 Task: Use the formula "T" in spreadsheet "Project portfolio".
Action: Mouse moved to (113, 81)
Screenshot: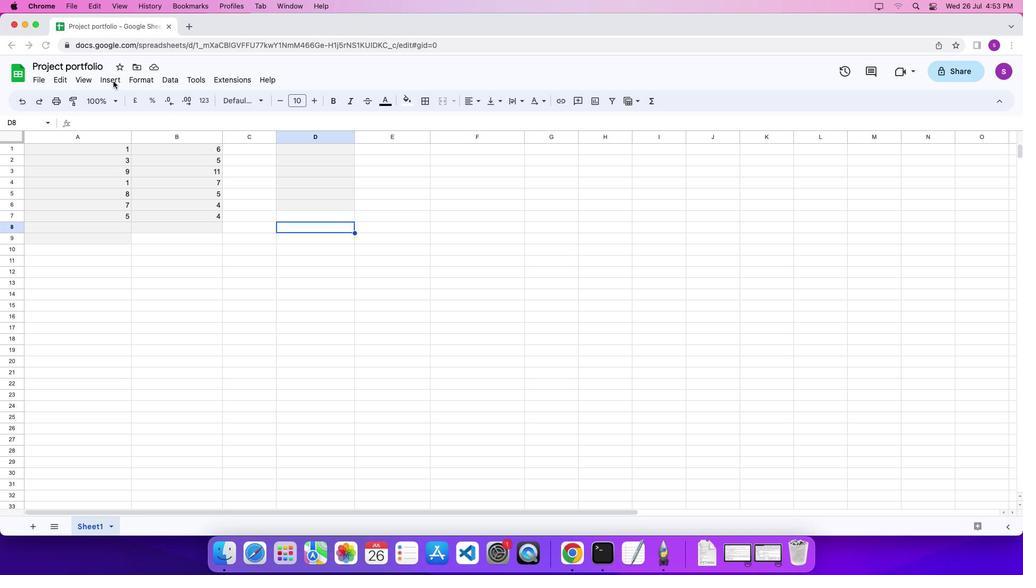 
Action: Mouse pressed left at (113, 81)
Screenshot: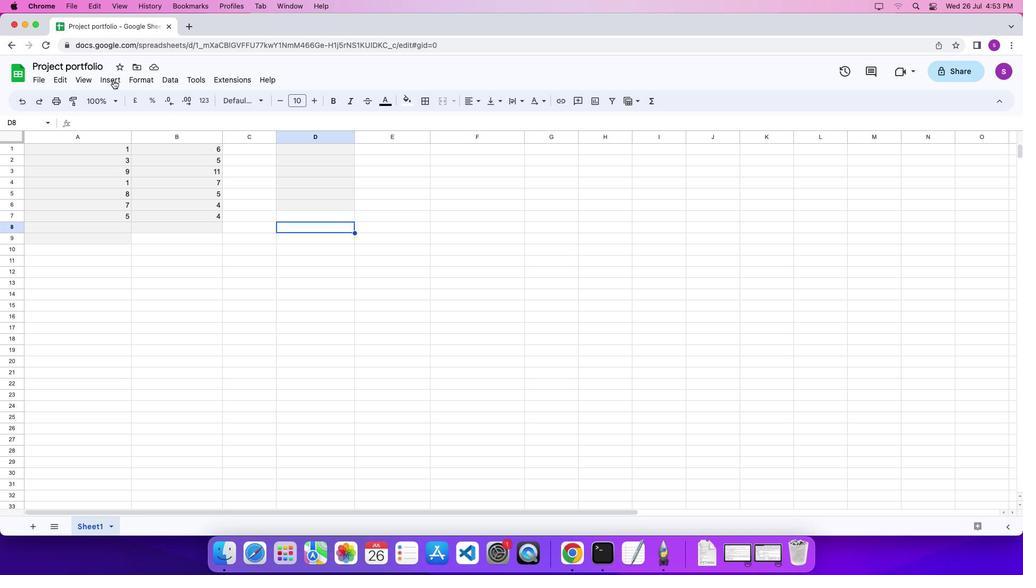 
Action: Mouse moved to (113, 78)
Screenshot: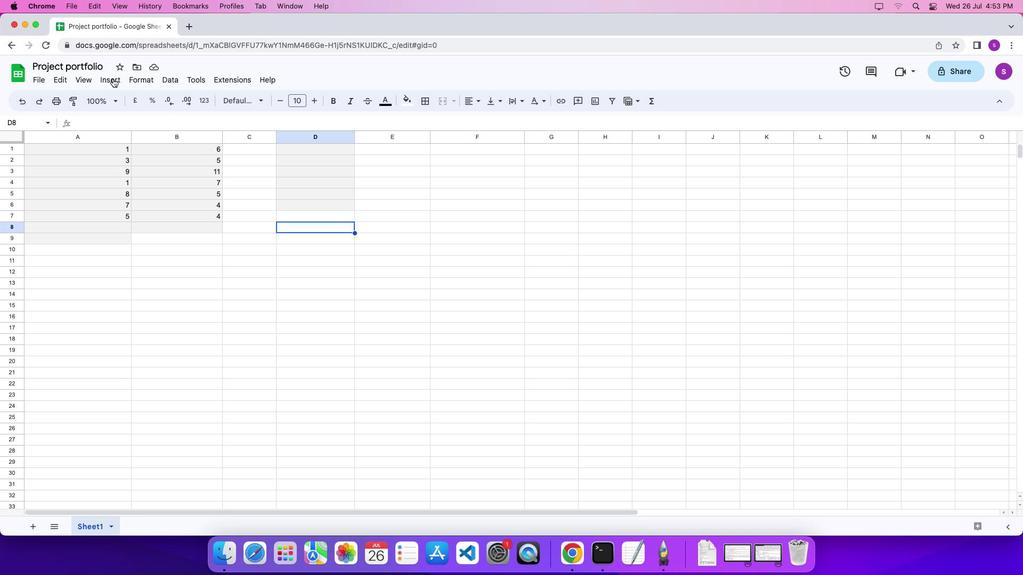 
Action: Mouse pressed left at (113, 78)
Screenshot: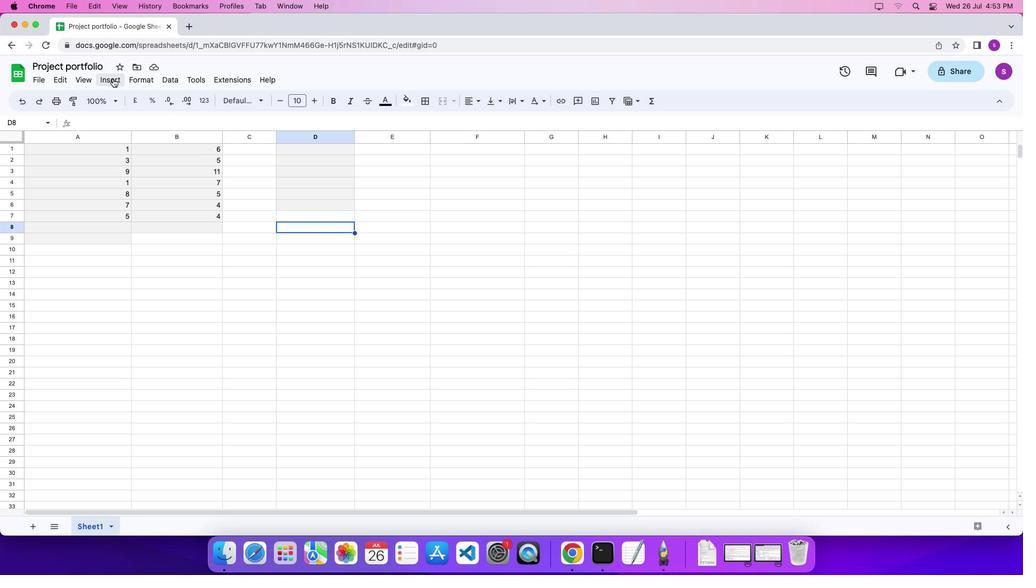 
Action: Mouse moved to (450, 457)
Screenshot: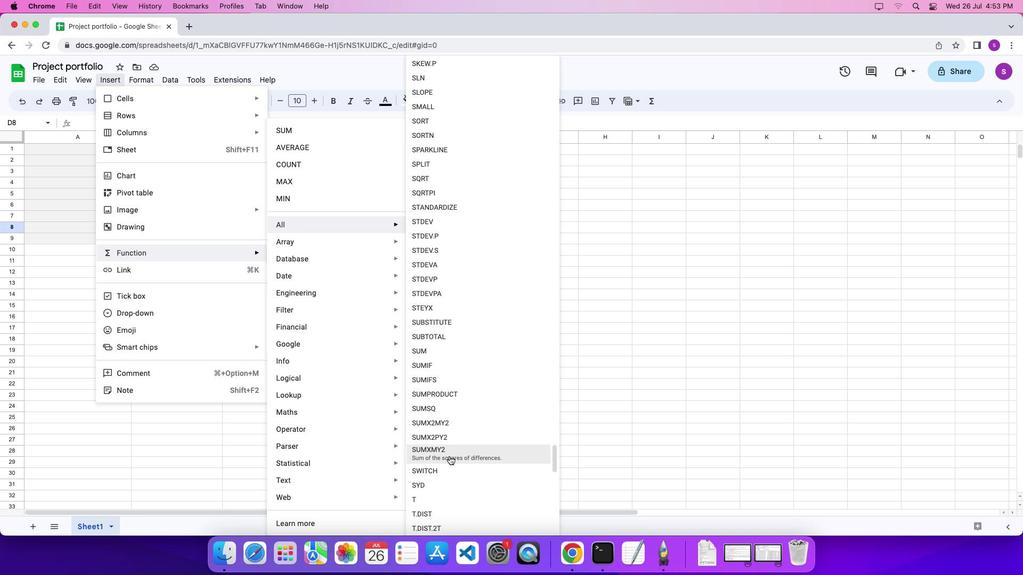 
Action: Mouse scrolled (450, 457) with delta (0, 0)
Screenshot: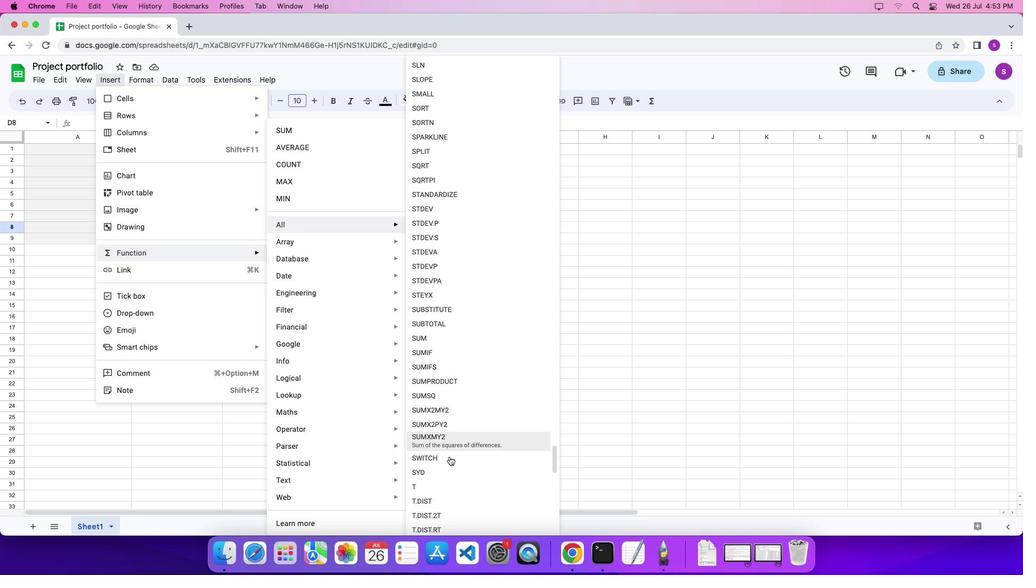 
Action: Mouse scrolled (450, 457) with delta (0, 0)
Screenshot: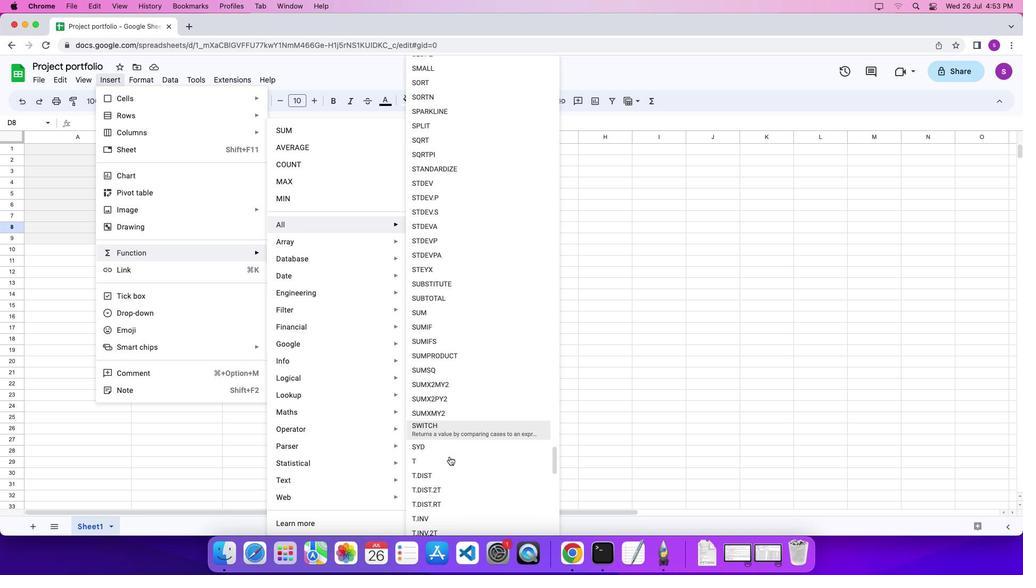 
Action: Mouse moved to (450, 457)
Screenshot: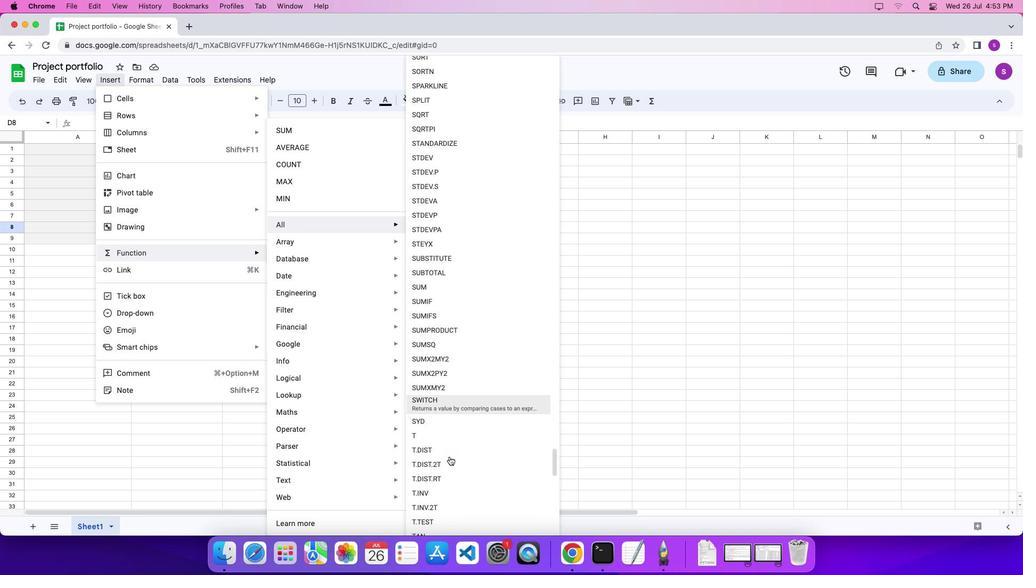 
Action: Mouse scrolled (450, 457) with delta (0, 0)
Screenshot: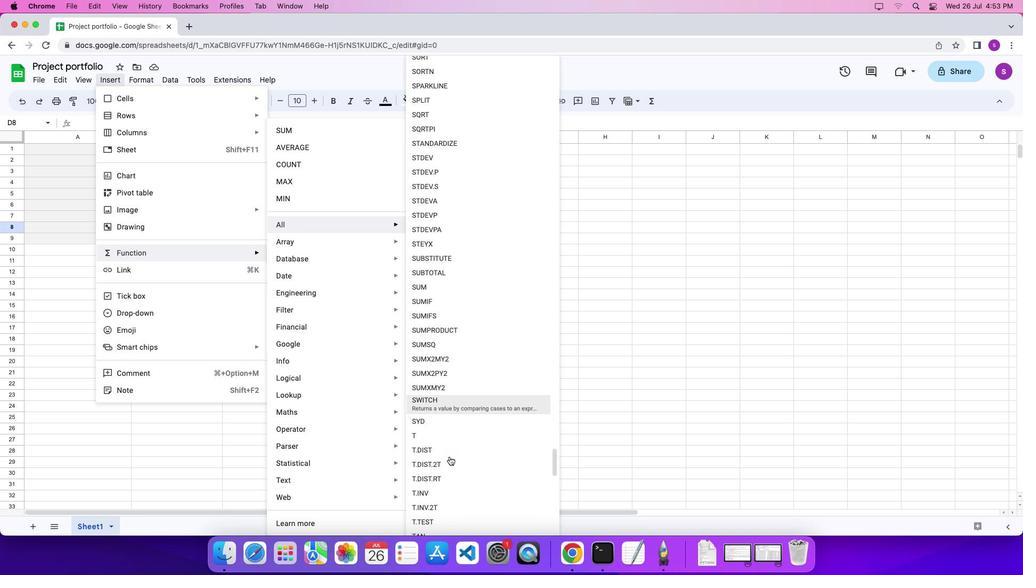 
Action: Mouse scrolled (450, 457) with delta (0, 0)
Screenshot: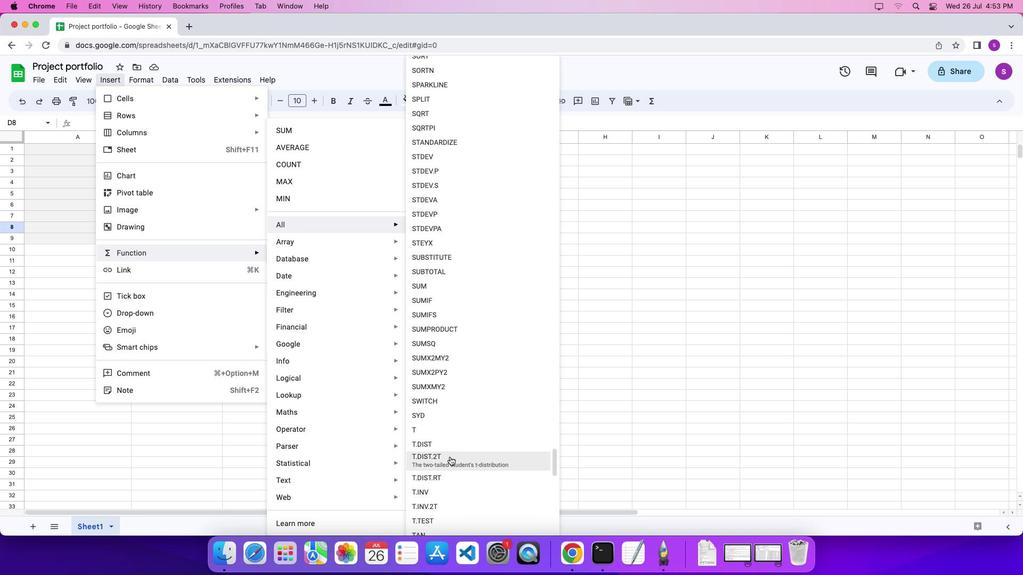 
Action: Mouse moved to (445, 433)
Screenshot: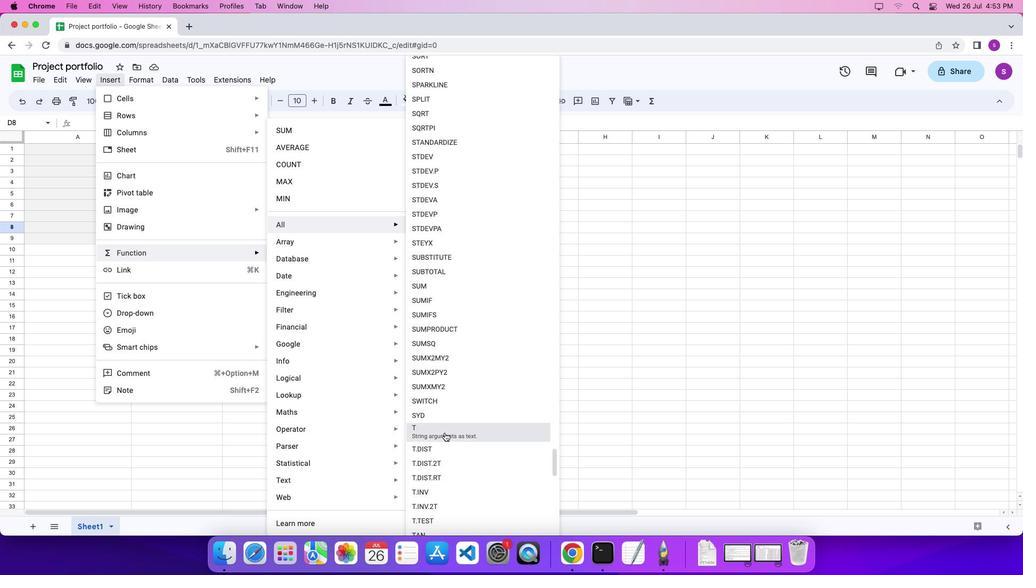 
Action: Mouse pressed left at (445, 433)
Screenshot: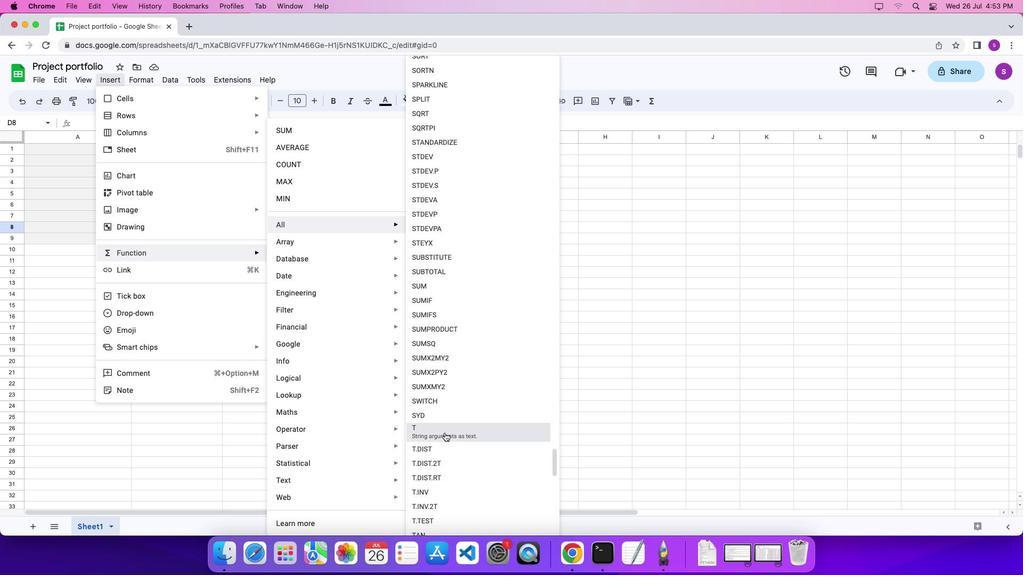 
Action: Mouse moved to (409, 386)
Screenshot: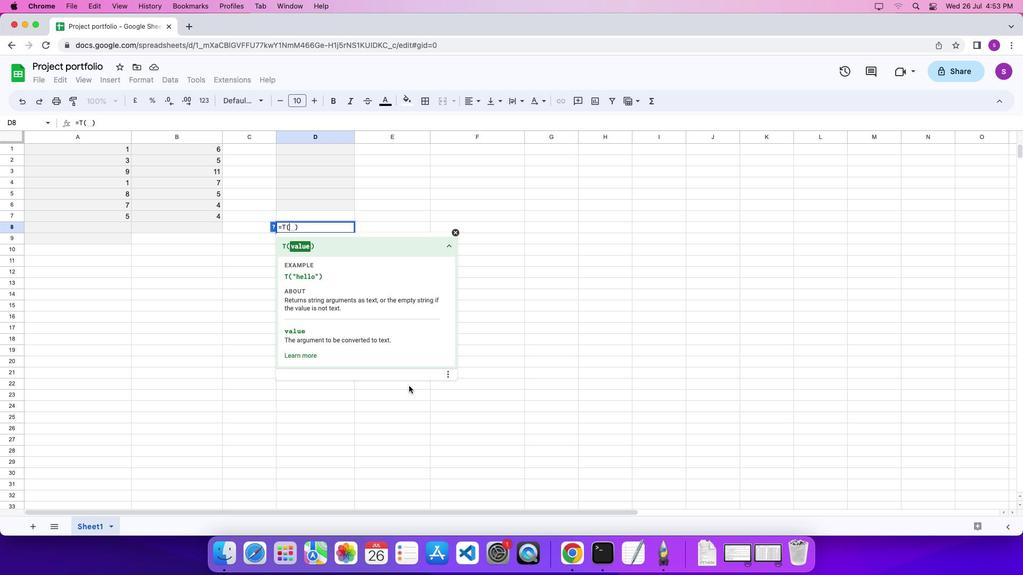 
Action: Key pressed Key.shift_r'"''h''e''l''l''o'Key.shift_r'"''\x03'
Screenshot: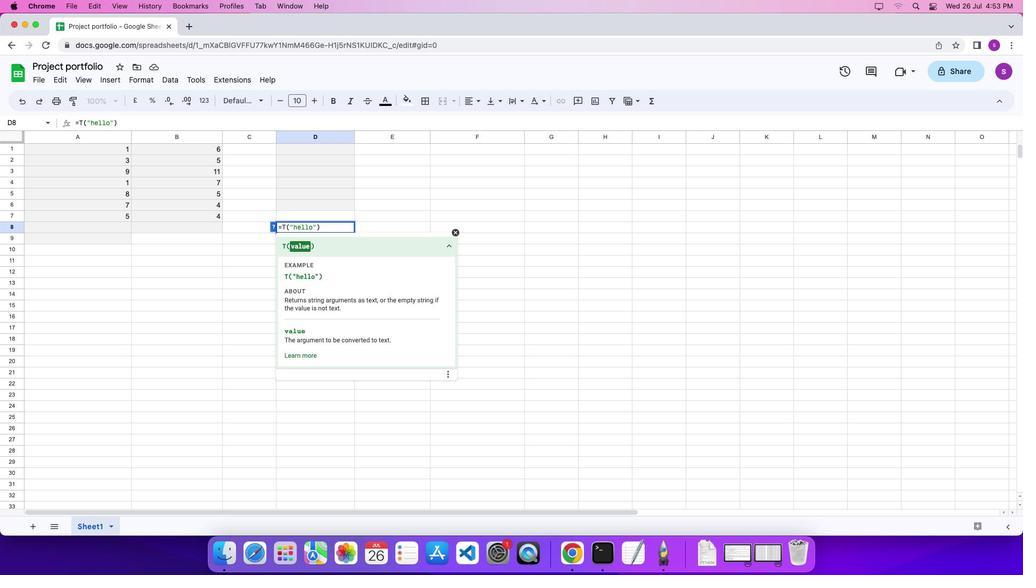
